 Task: Open the "Talk" section of Zendesk.
Action: Mouse moved to (859, 124)
Screenshot: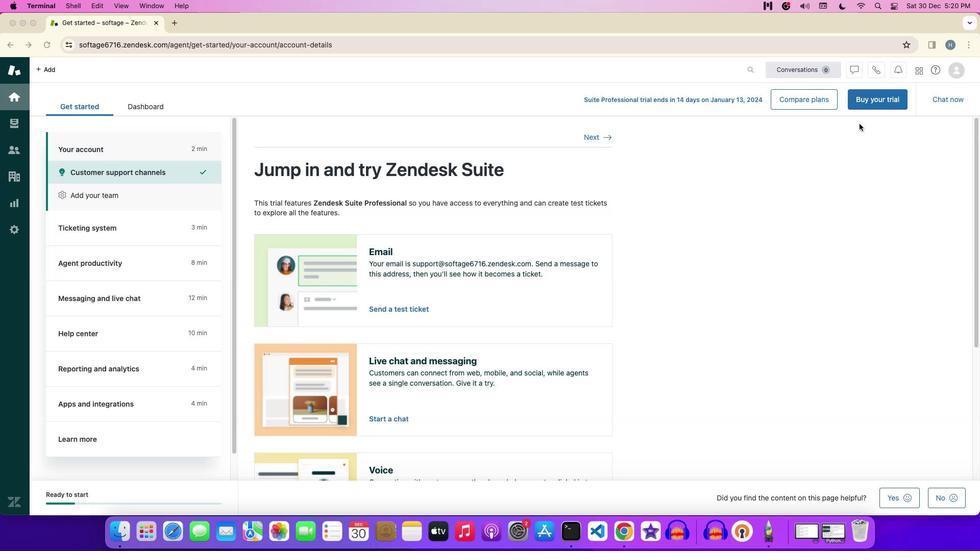 
Action: Mouse pressed left at (859, 124)
Screenshot: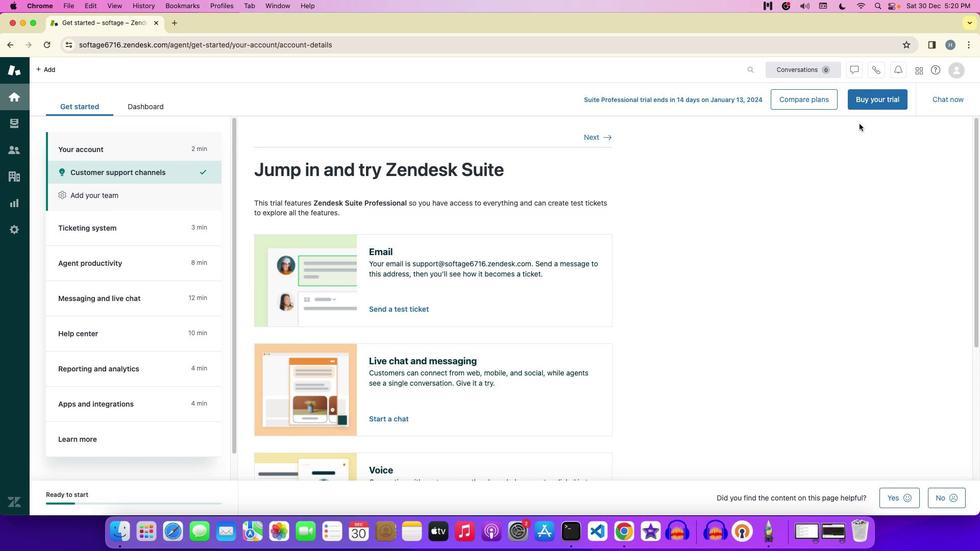 
Action: Mouse moved to (919, 69)
Screenshot: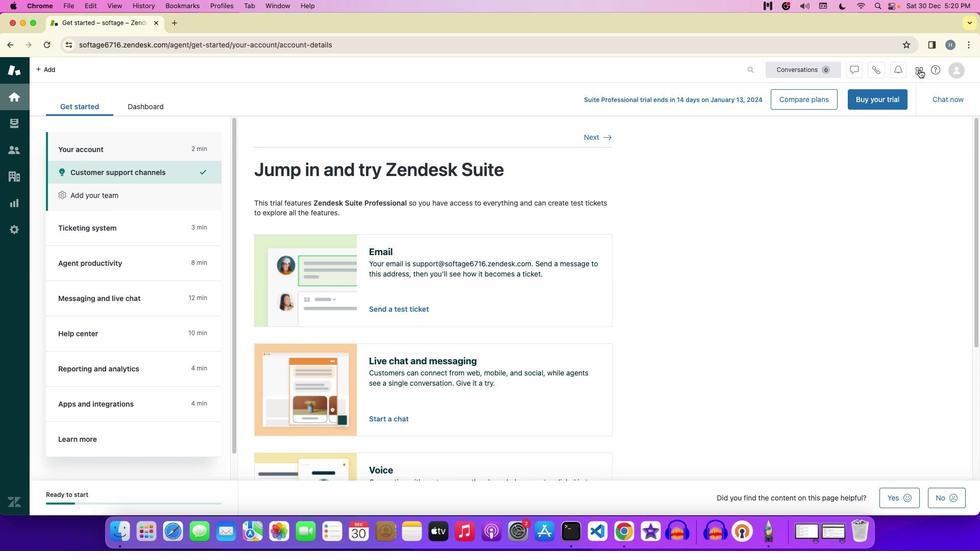 
Action: Mouse pressed left at (919, 69)
Screenshot: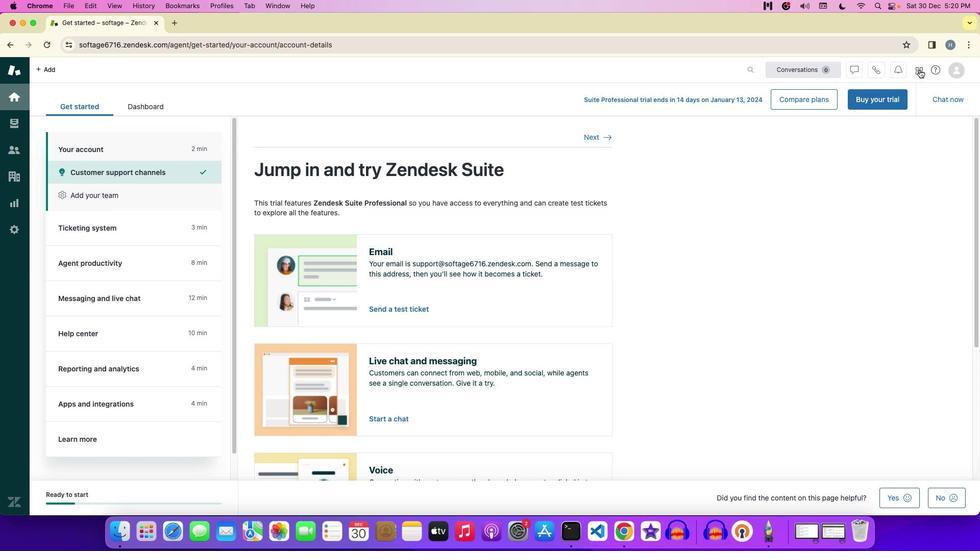 
Action: Mouse moved to (870, 215)
Screenshot: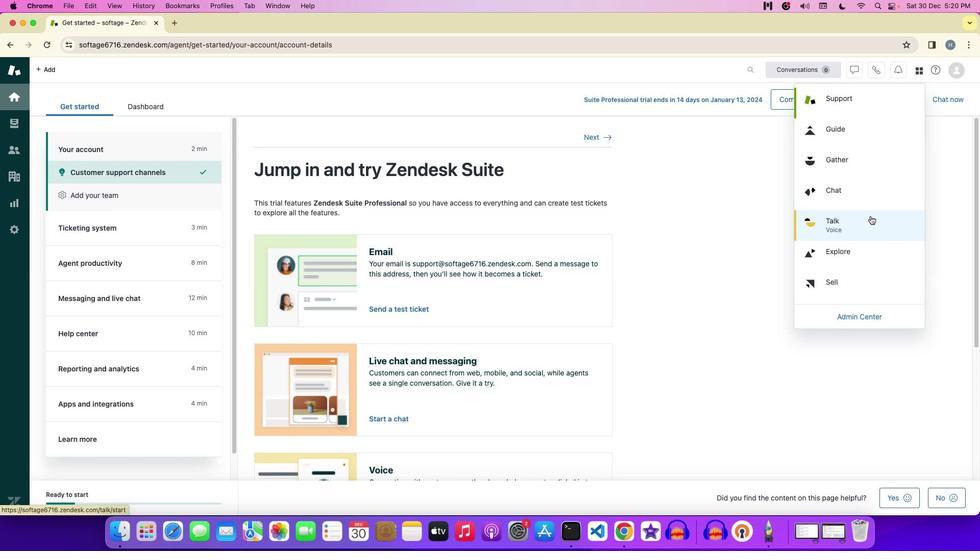
Action: Mouse pressed left at (870, 215)
Screenshot: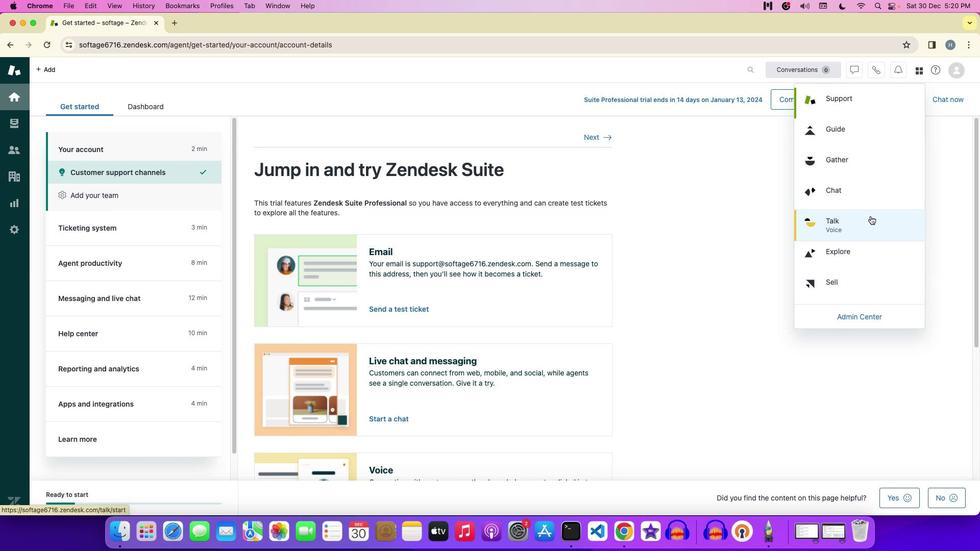 
Action: Mouse moved to (653, 240)
Screenshot: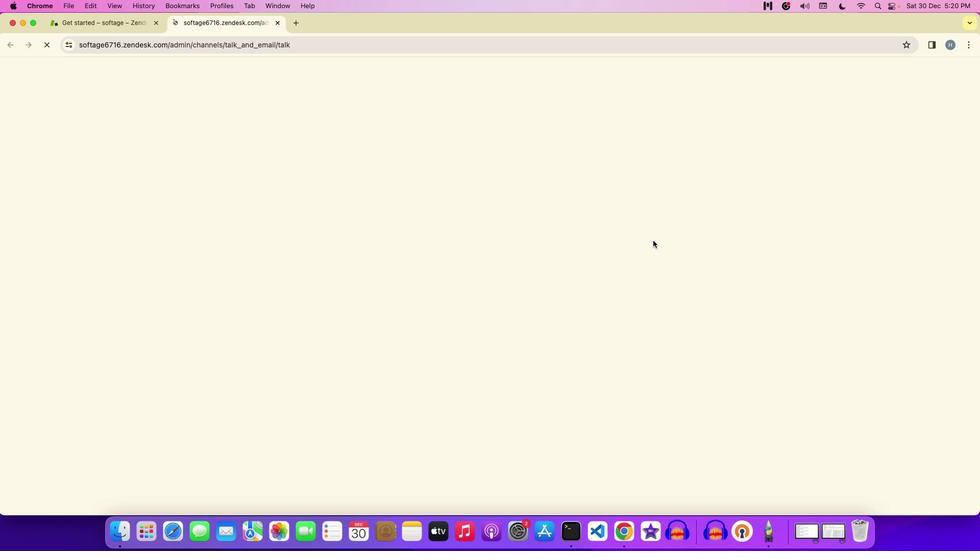 
